 Task: Calculate the travel distance between Indianapolis and Indiana Dunes National Park.
Action: Mouse moved to (249, 70)
Screenshot: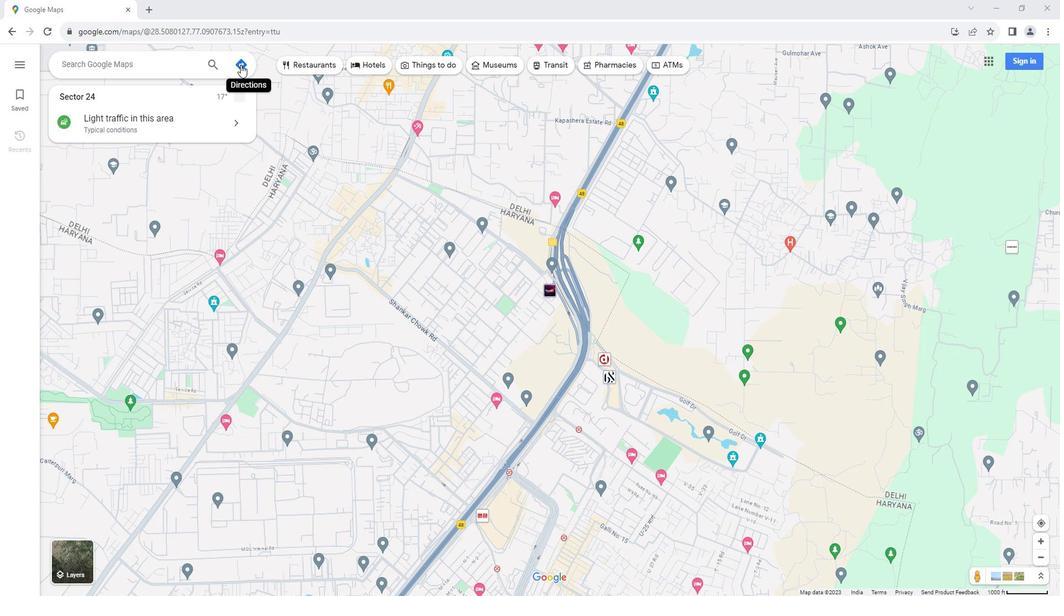 
Action: Mouse pressed left at (249, 70)
Screenshot: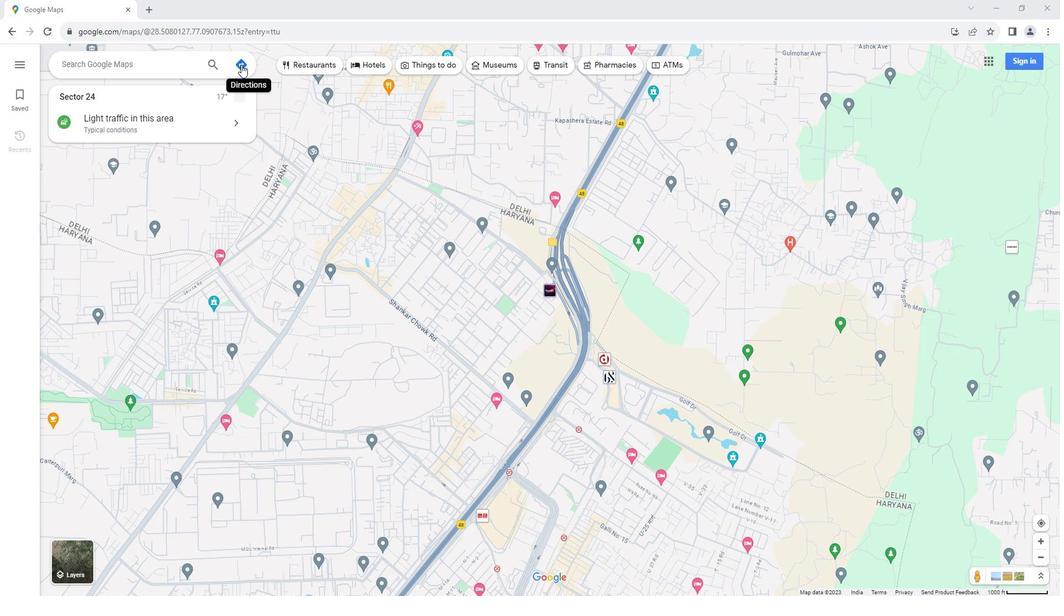 
Action: Mouse moved to (118, 101)
Screenshot: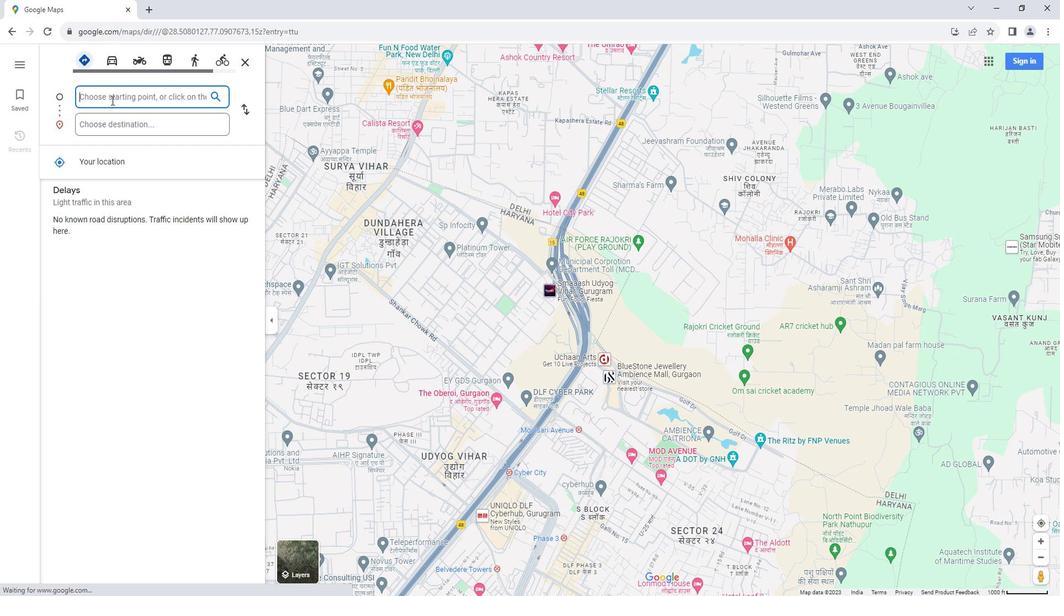 
Action: Mouse pressed left at (118, 101)
Screenshot: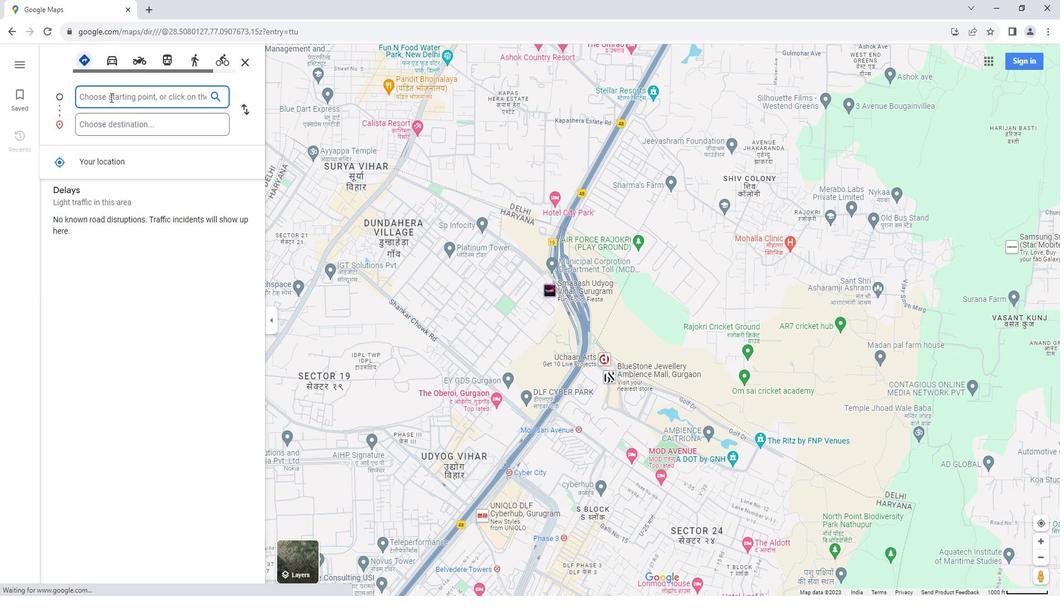 
Action: Key pressed <Key.shift>Indianapolis
Screenshot: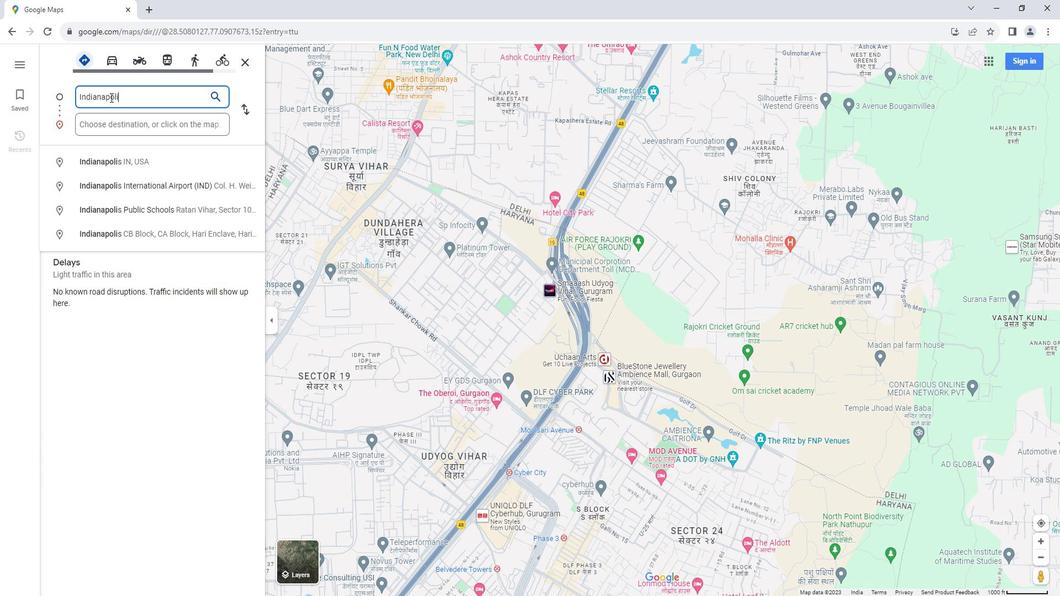 
Action: Mouse moved to (138, 164)
Screenshot: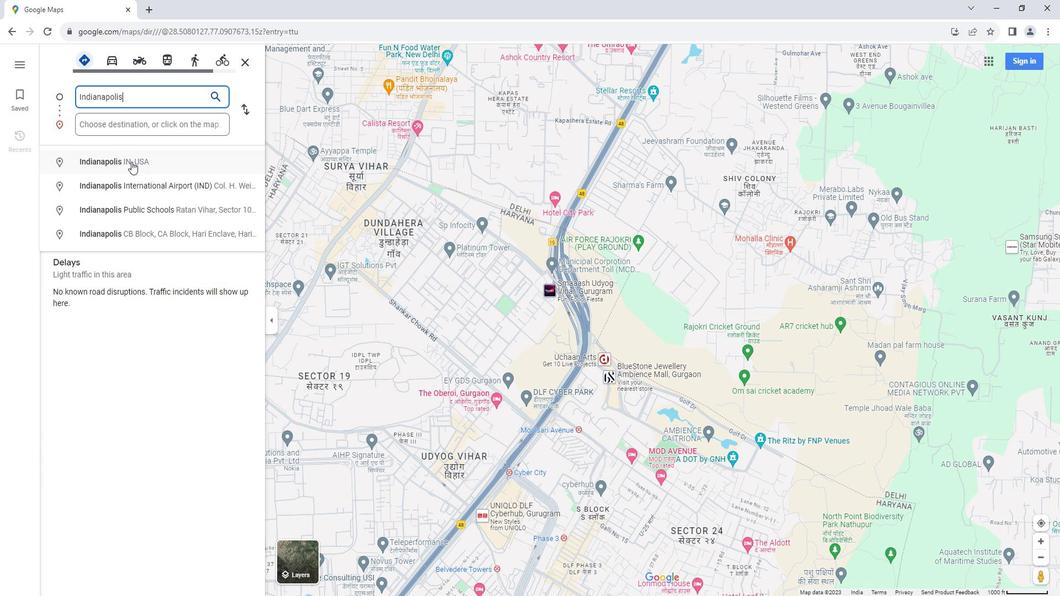 
Action: Mouse pressed left at (138, 164)
Screenshot: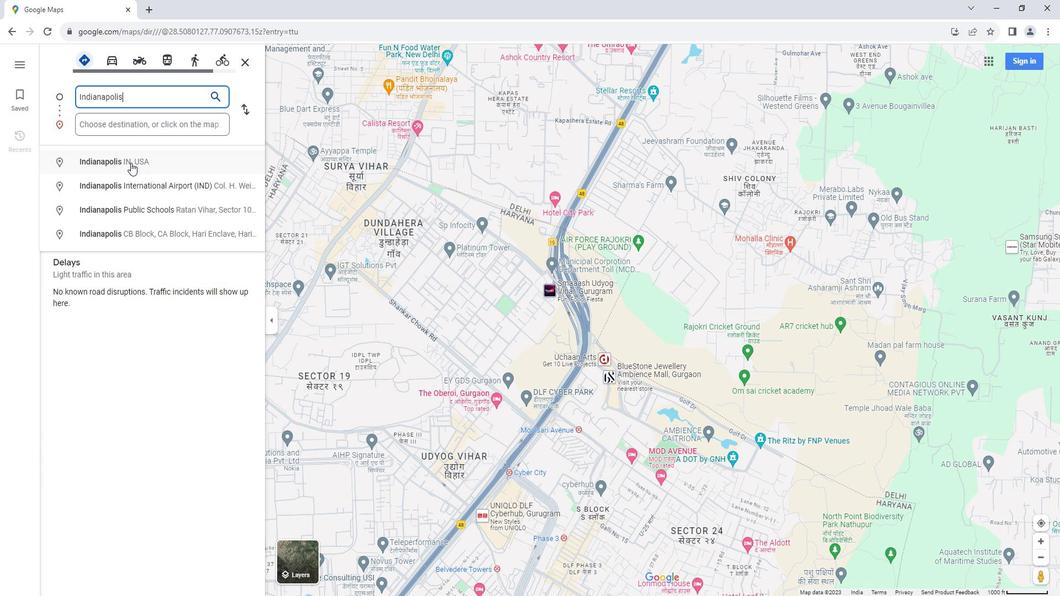 
Action: Mouse moved to (131, 124)
Screenshot: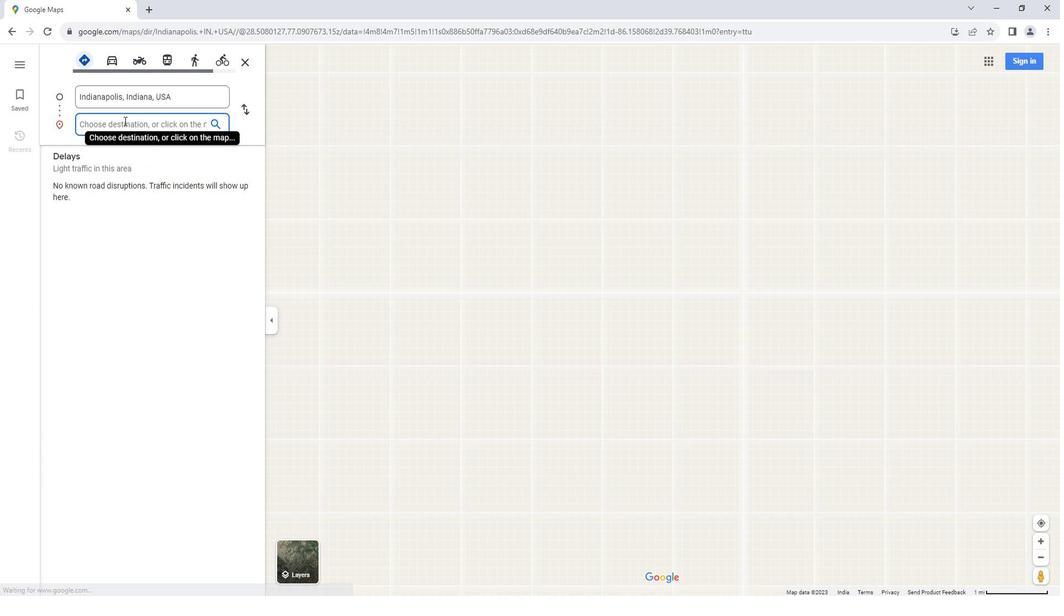 
Action: Mouse pressed left at (131, 124)
Screenshot: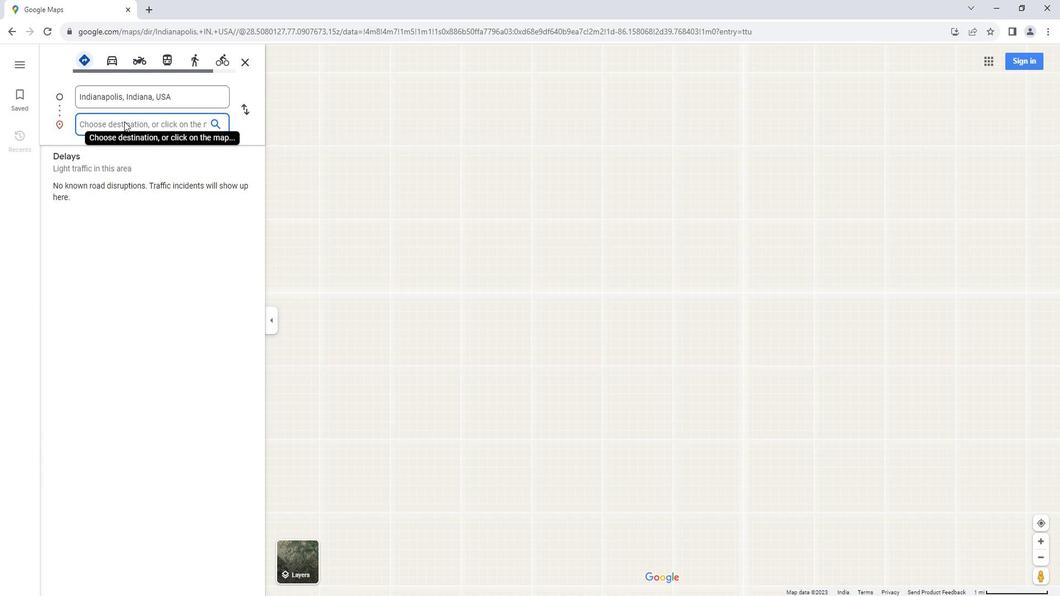 
Action: Mouse moved to (131, 125)
Screenshot: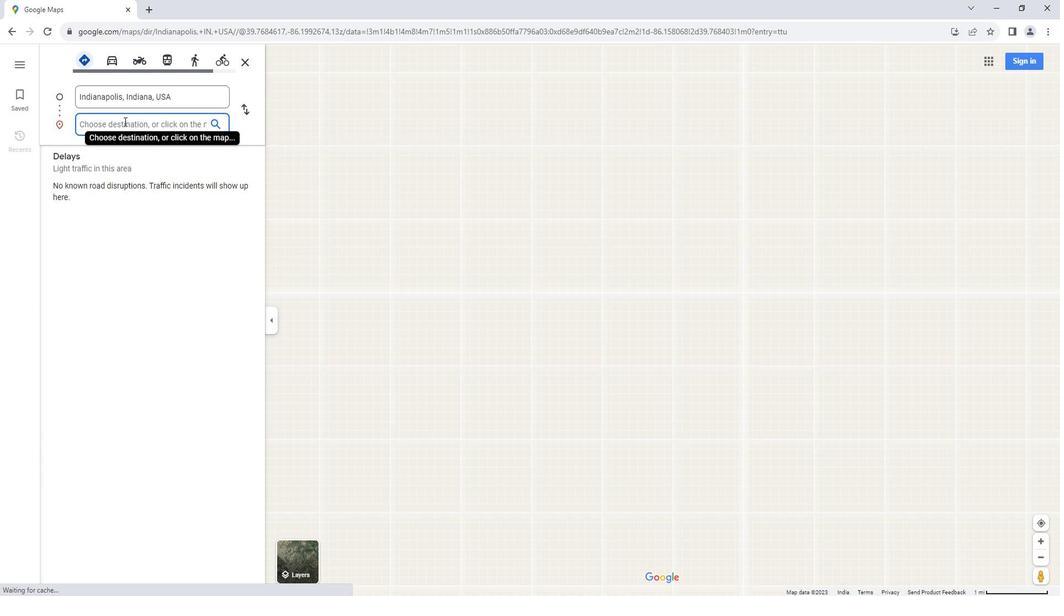 
Action: Key pressed <Key.shift>Indiana<Key.space>
Screenshot: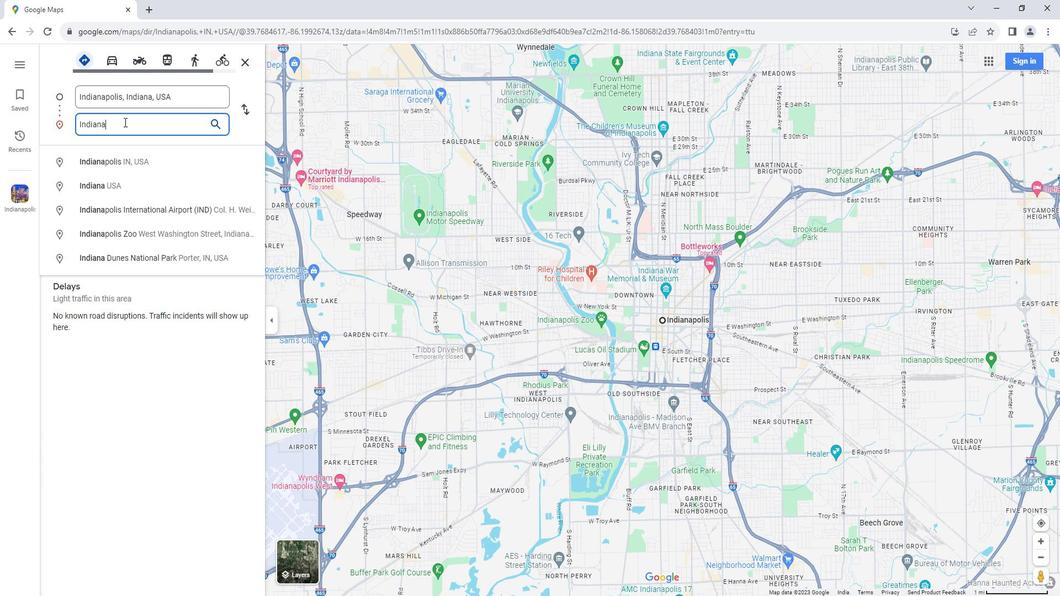 
Action: Mouse moved to (181, 184)
Screenshot: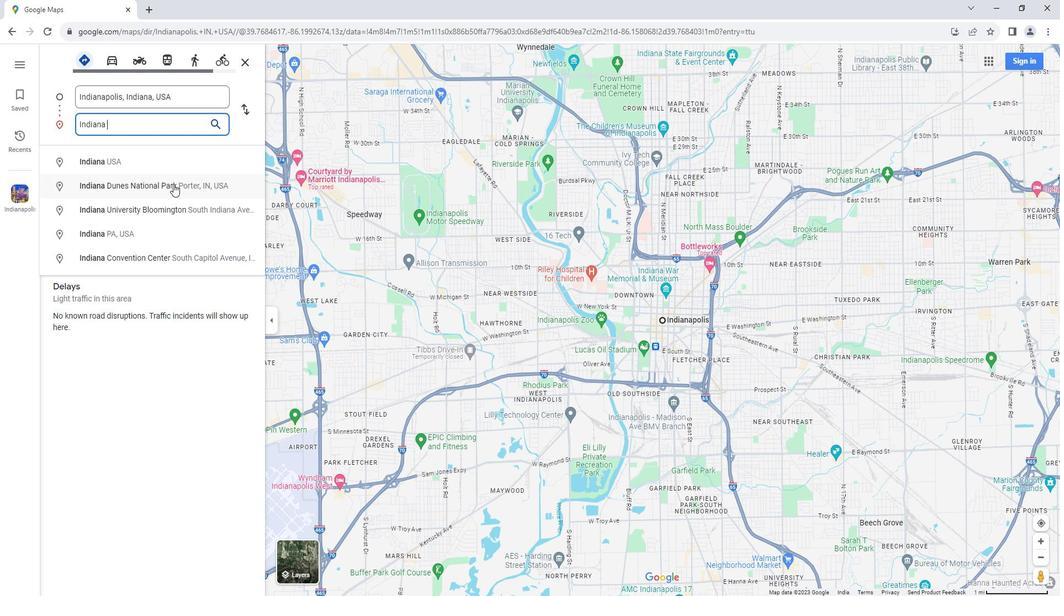
Action: Mouse pressed left at (181, 184)
Screenshot: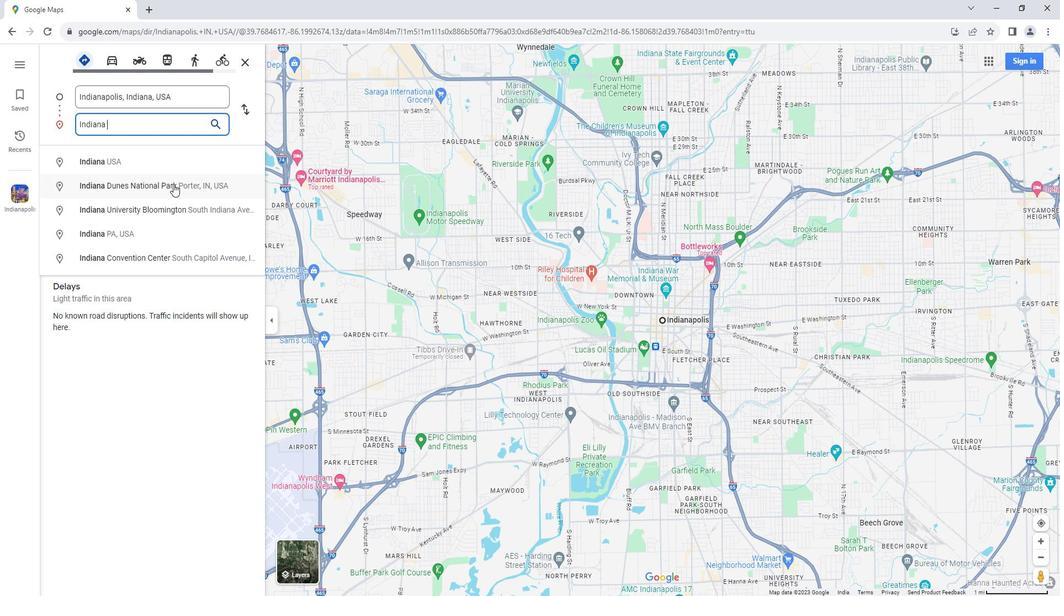
Action: Mouse moved to (634, 189)
Screenshot: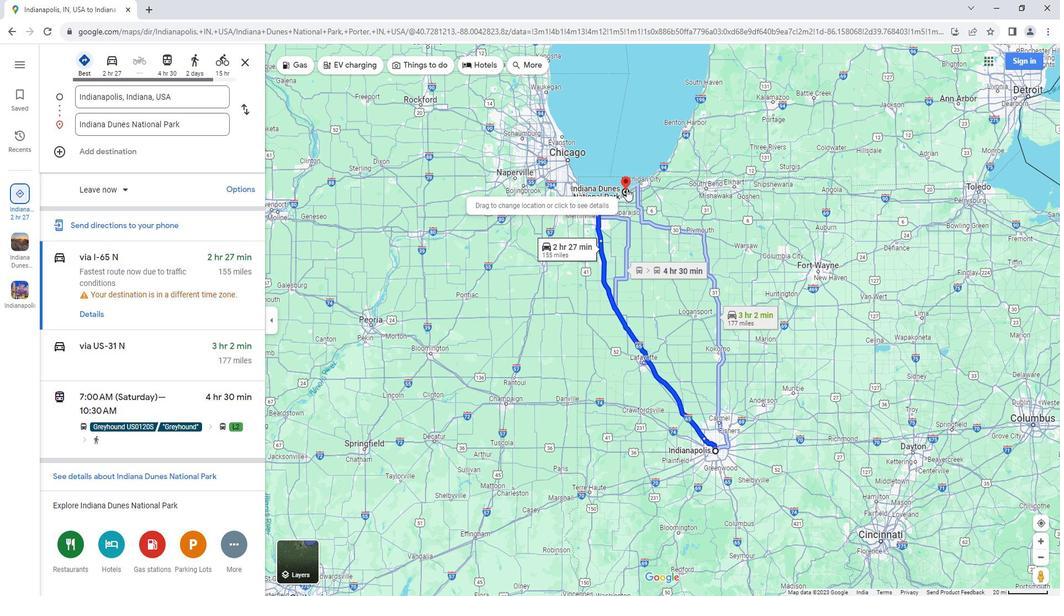 
Action: Mouse pressed left at (634, 189)
Screenshot: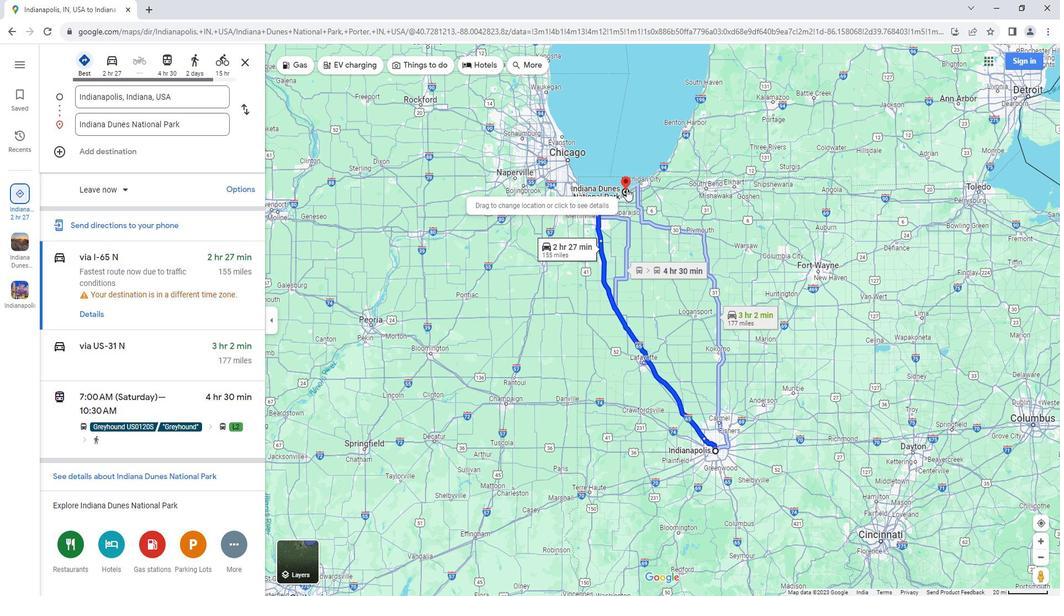 
Action: Mouse moved to (607, 266)
Screenshot: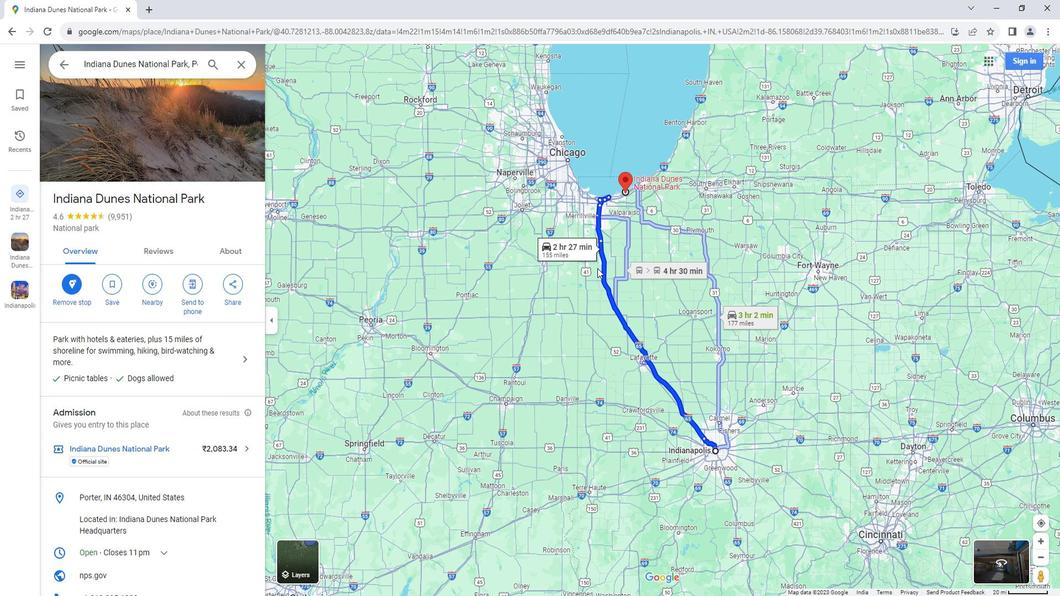 
Action: Mouse pressed right at (607, 266)
Screenshot: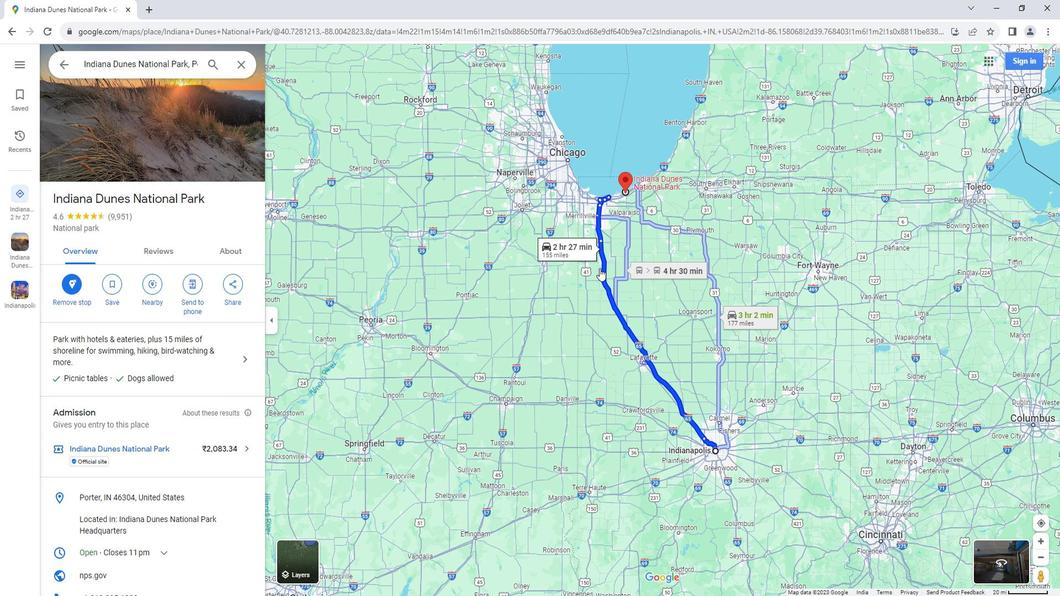 
Action: Mouse moved to (632, 438)
Screenshot: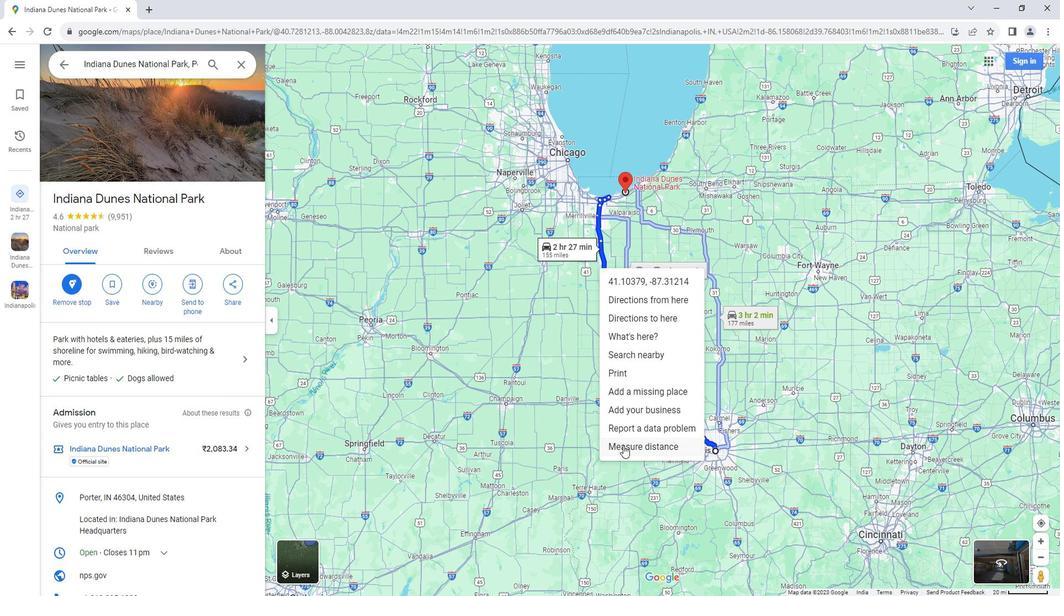 
Action: Mouse pressed left at (632, 438)
Screenshot: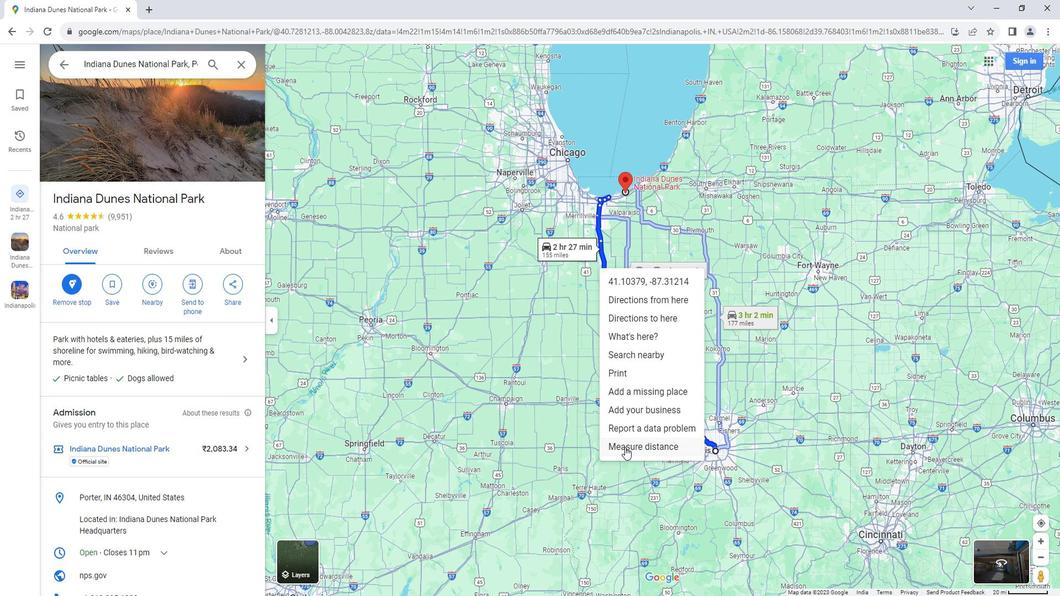 
Action: Mouse moved to (631, 190)
Screenshot: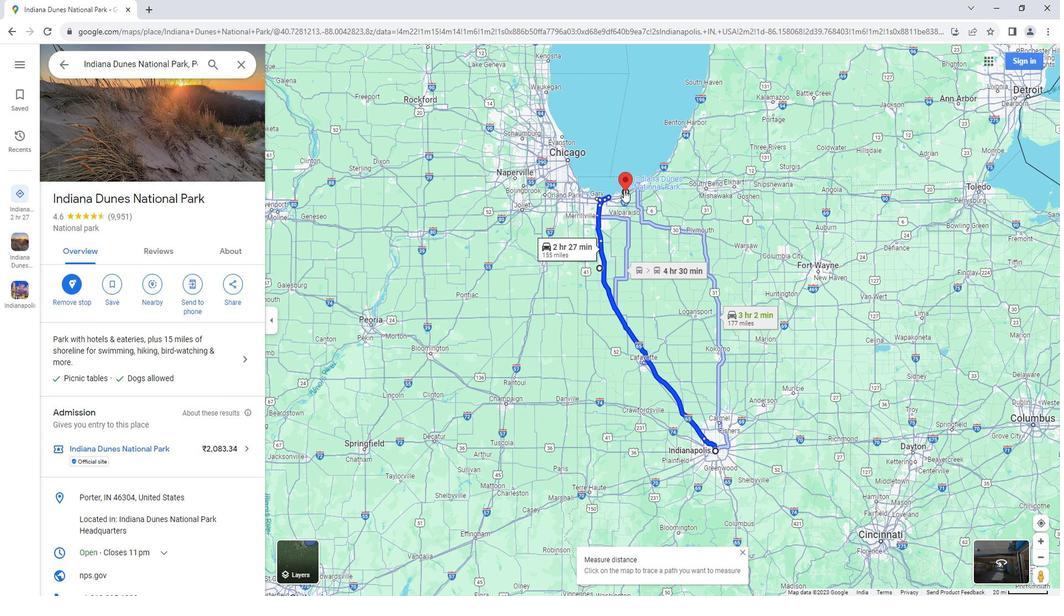 
Action: Mouse pressed left at (631, 190)
Screenshot: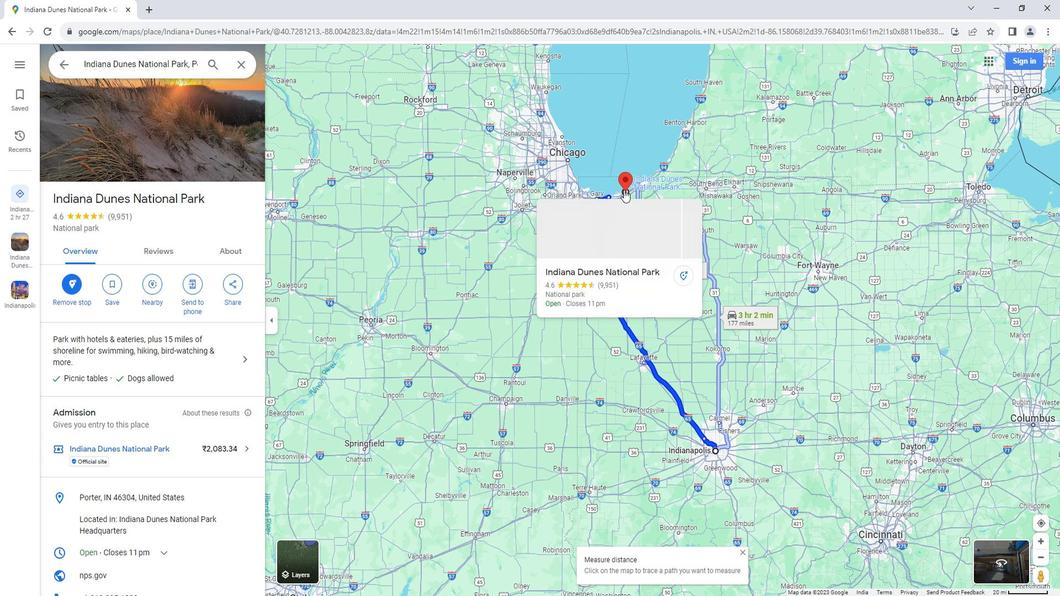 
Action: Mouse pressed right at (631, 190)
Screenshot: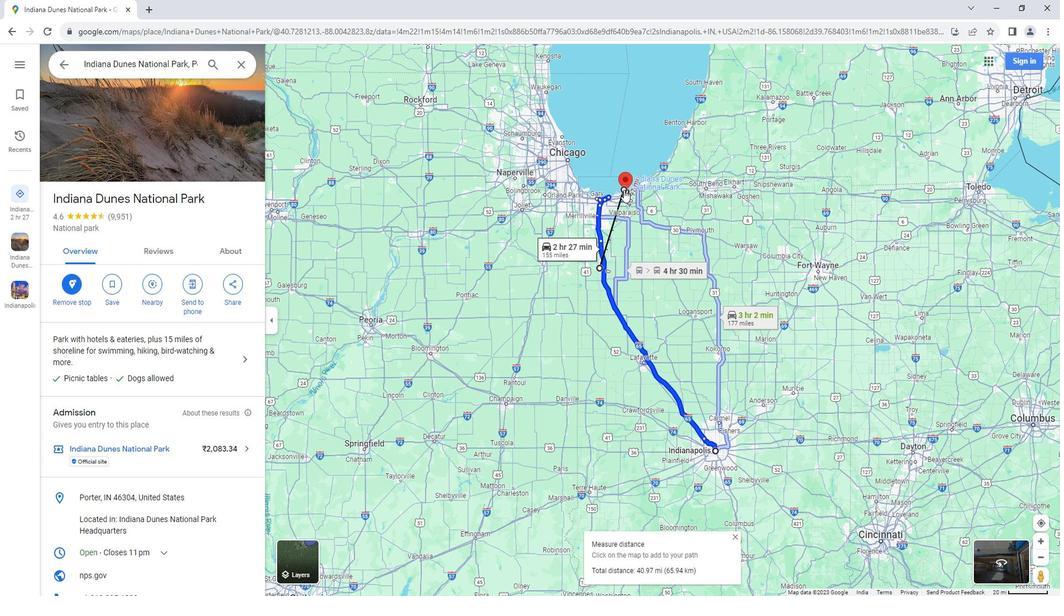 
Action: Mouse moved to (655, 361)
Screenshot: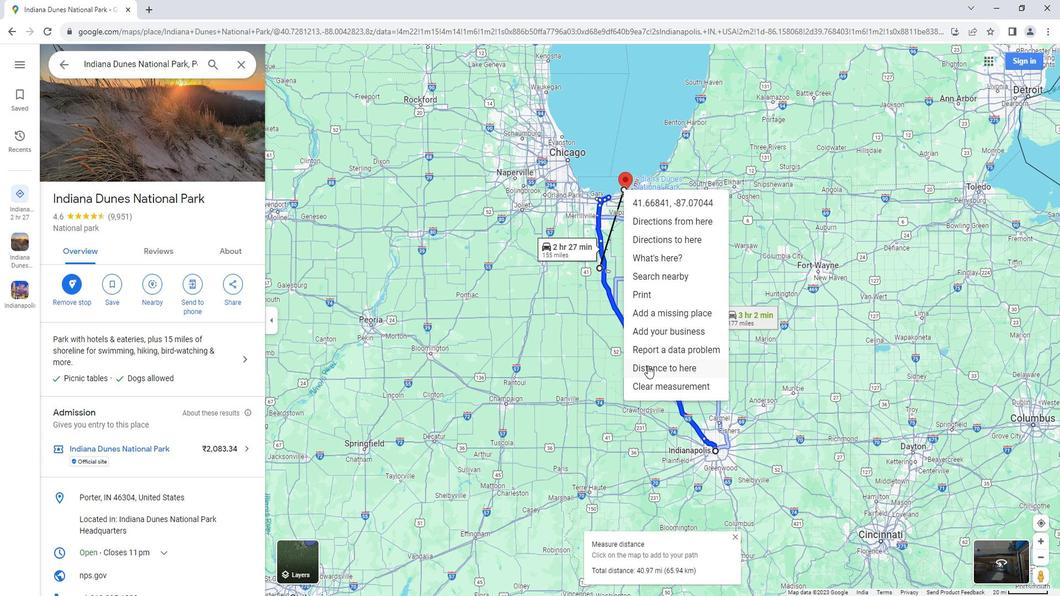 
Action: Mouse pressed left at (655, 361)
Screenshot: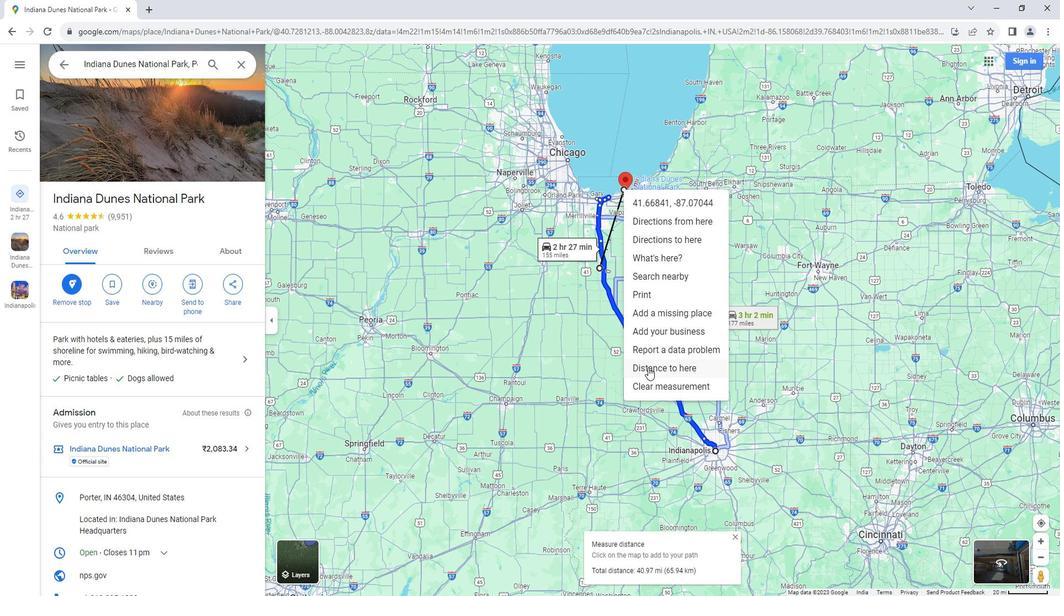 
Action: Mouse moved to (725, 440)
Screenshot: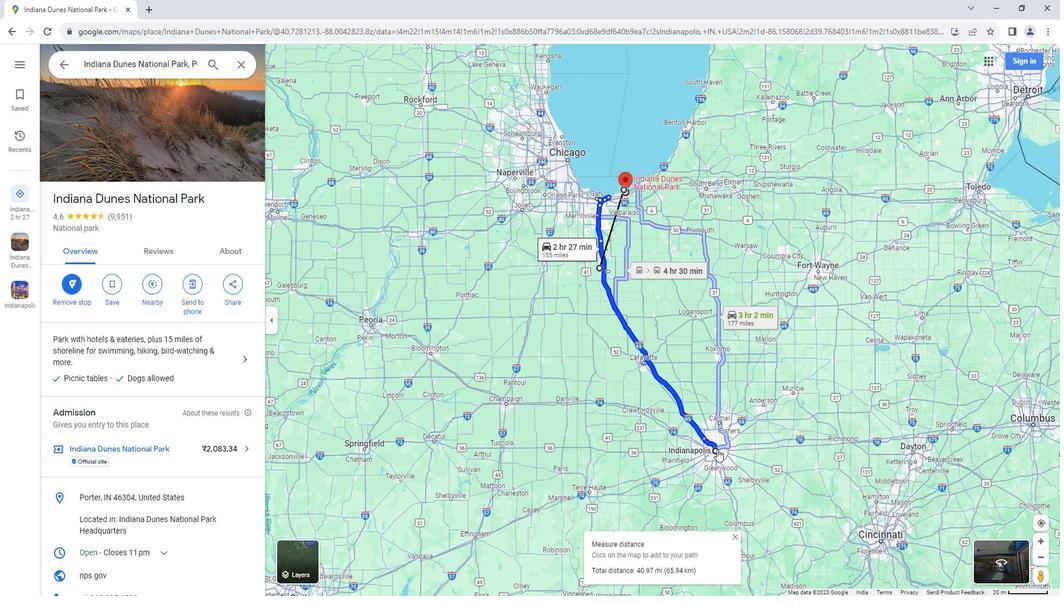 
Action: Mouse pressed left at (725, 440)
Screenshot: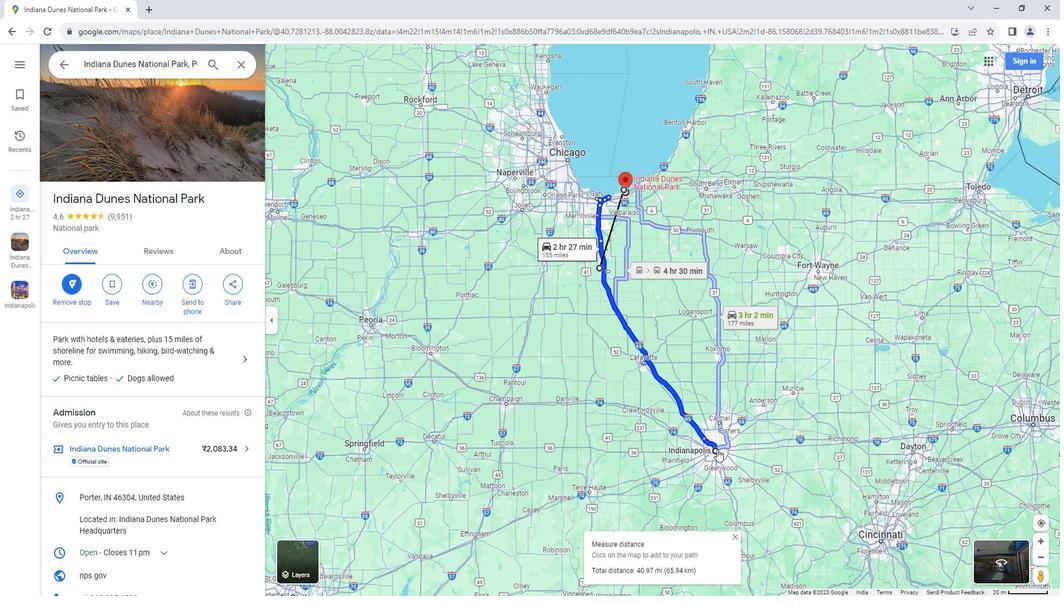 
Action: Mouse moved to (613, 379)
Screenshot: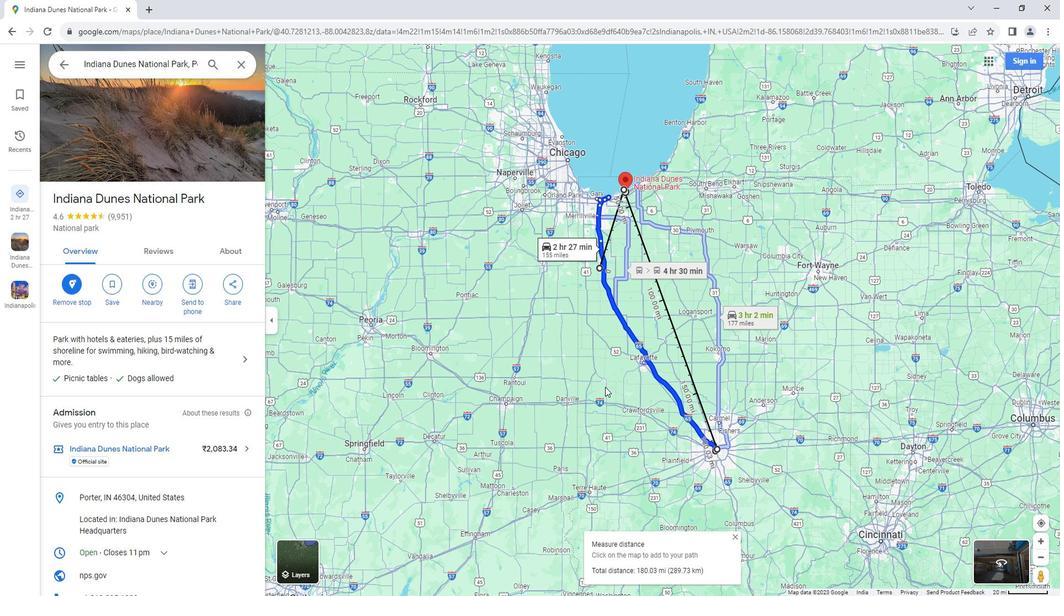 
